 Task: Look for properties with 5 bedrooms.
Action: Mouse moved to (703, 192)
Screenshot: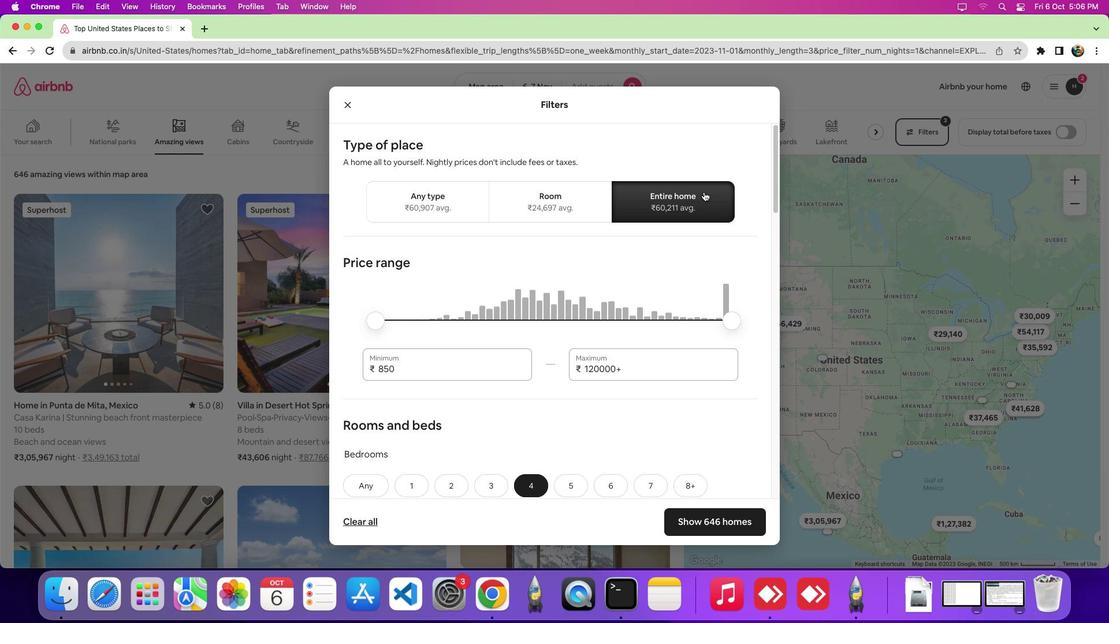 
Action: Mouse pressed left at (703, 192)
Screenshot: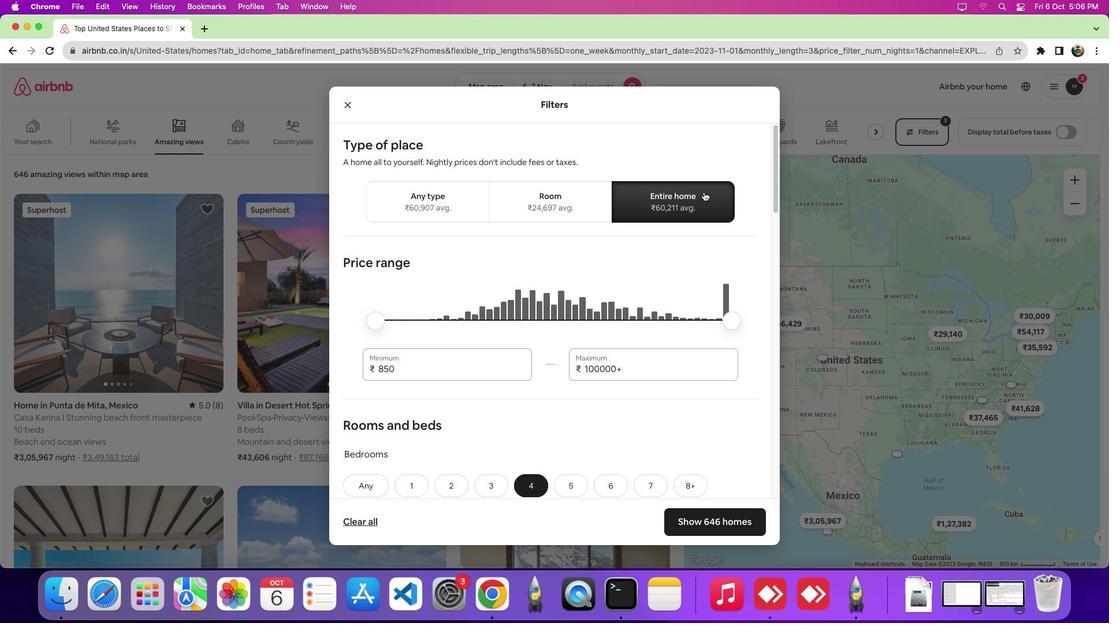 
Action: Mouse moved to (674, 277)
Screenshot: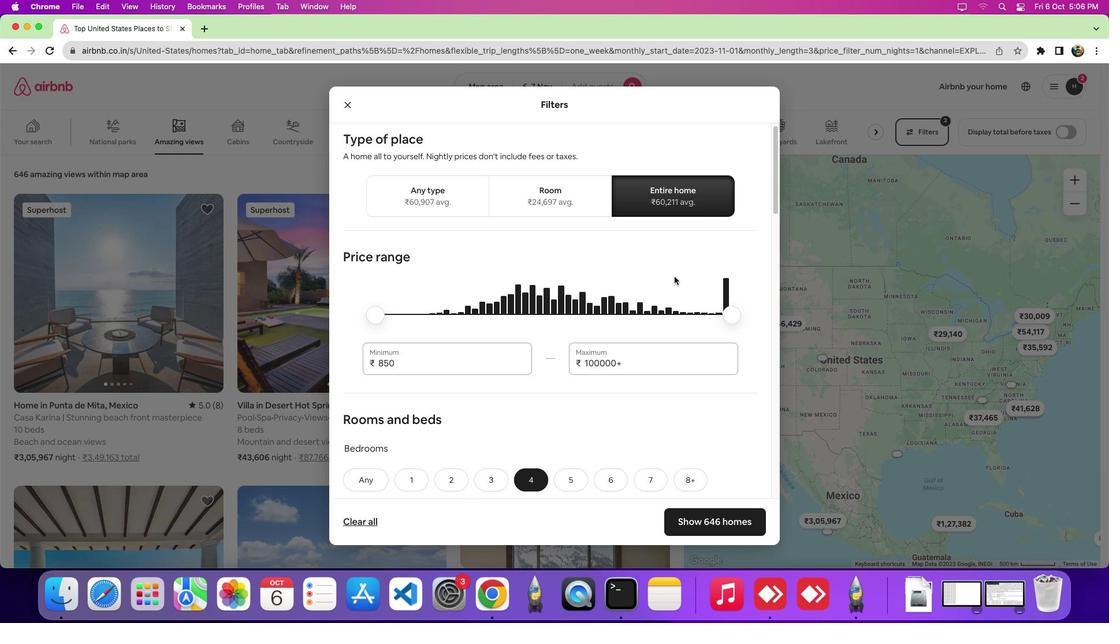 
Action: Mouse scrolled (674, 277) with delta (0, 0)
Screenshot: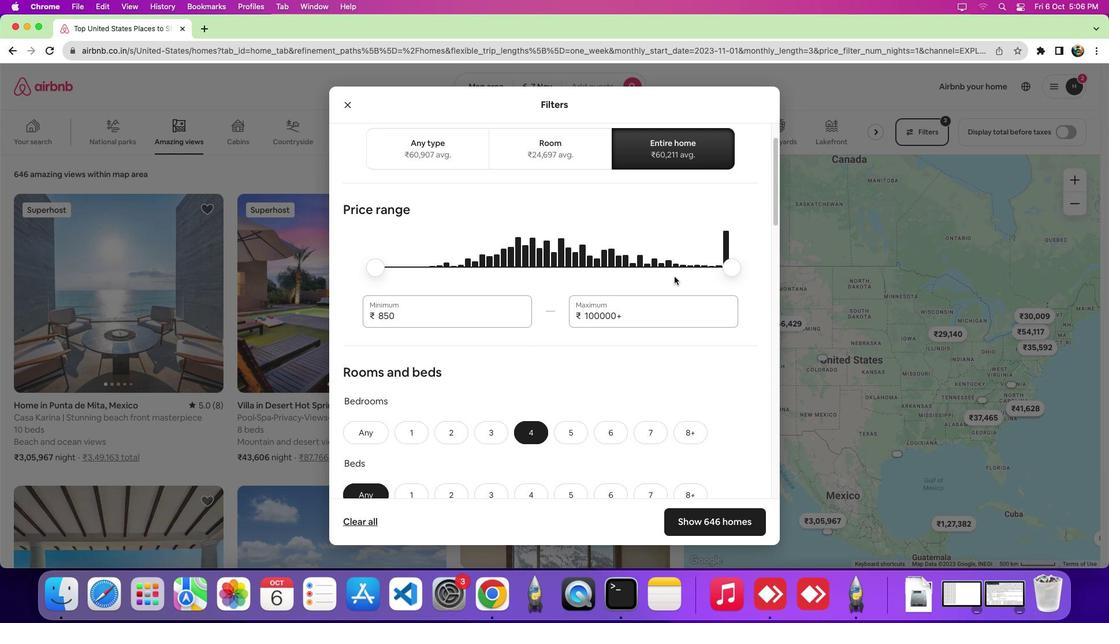 
Action: Mouse scrolled (674, 277) with delta (0, 0)
Screenshot: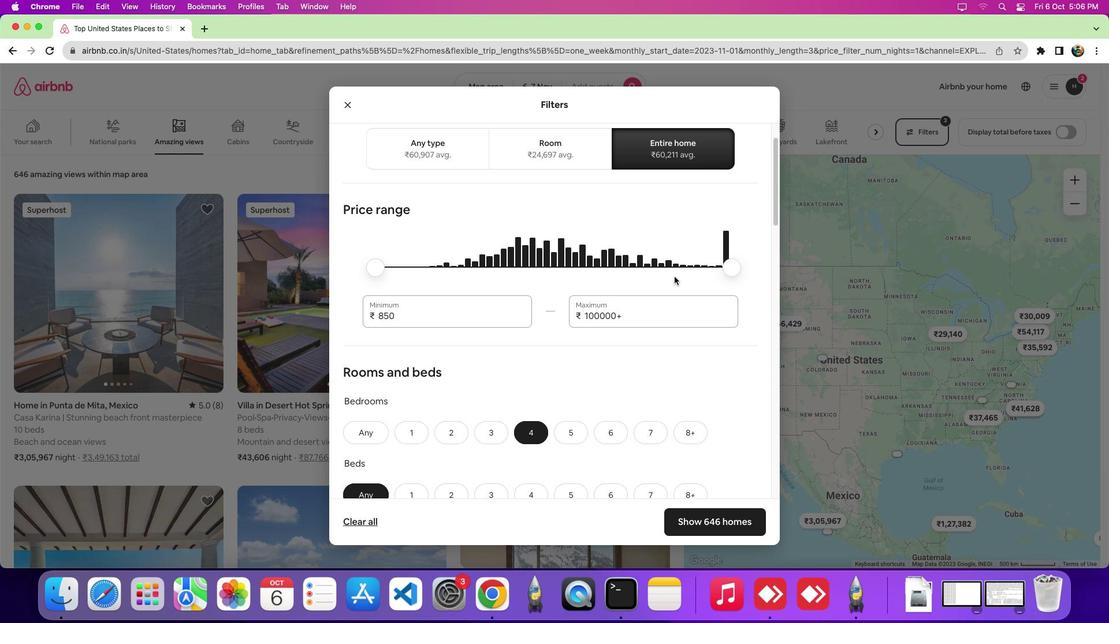 
Action: Mouse scrolled (674, 277) with delta (0, 0)
Screenshot: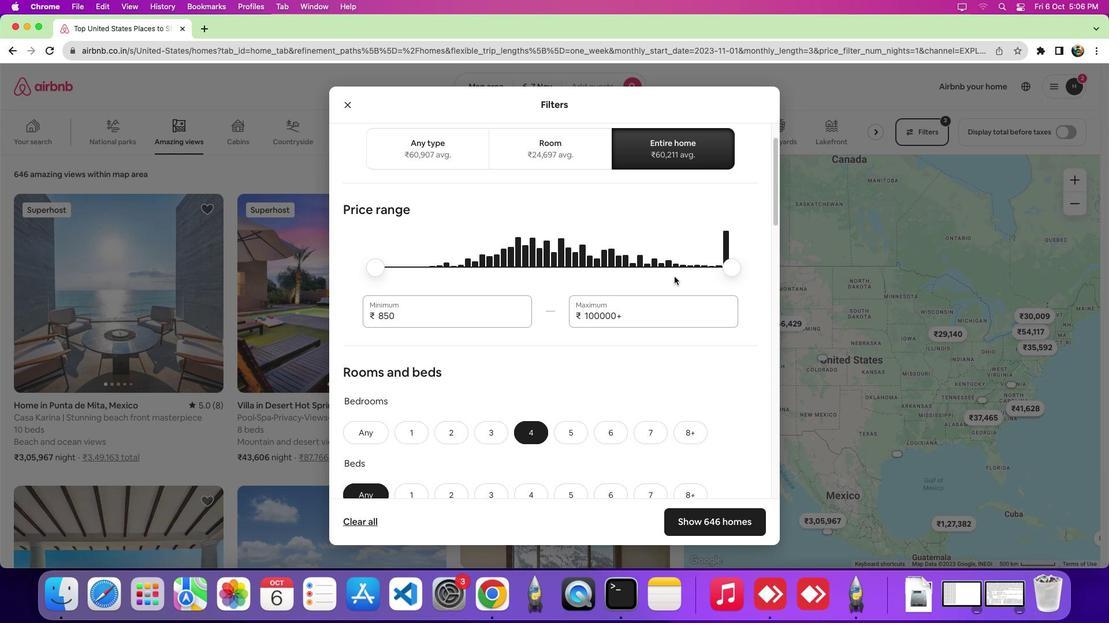 
Action: Mouse scrolled (674, 277) with delta (0, 0)
Screenshot: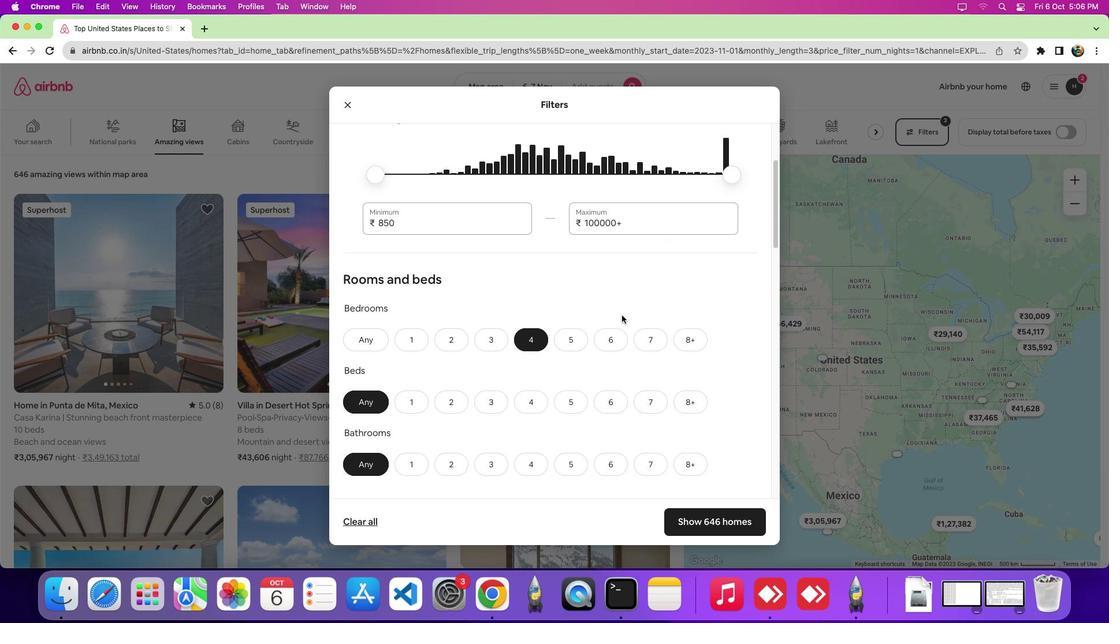 
Action: Mouse scrolled (674, 277) with delta (0, 0)
Screenshot: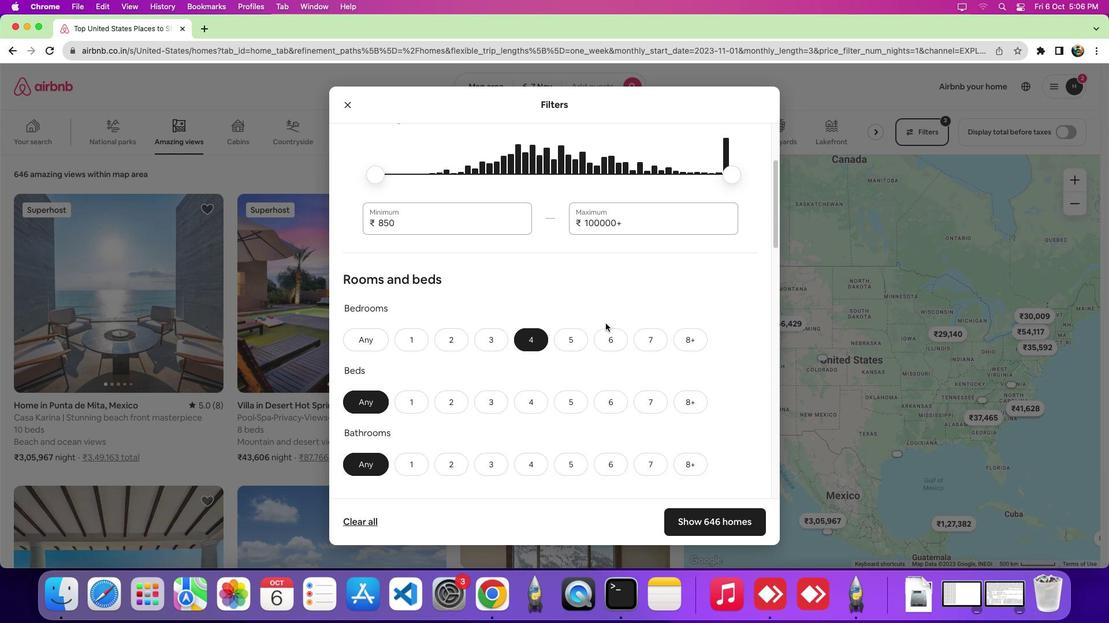 
Action: Mouse scrolled (674, 277) with delta (0, -1)
Screenshot: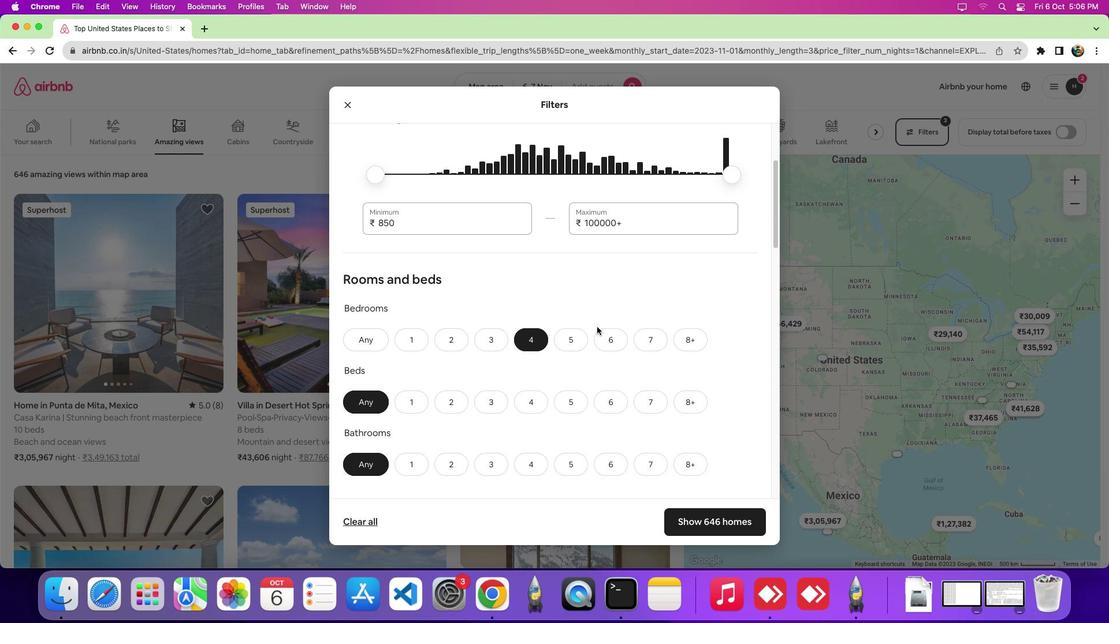 
Action: Mouse moved to (575, 342)
Screenshot: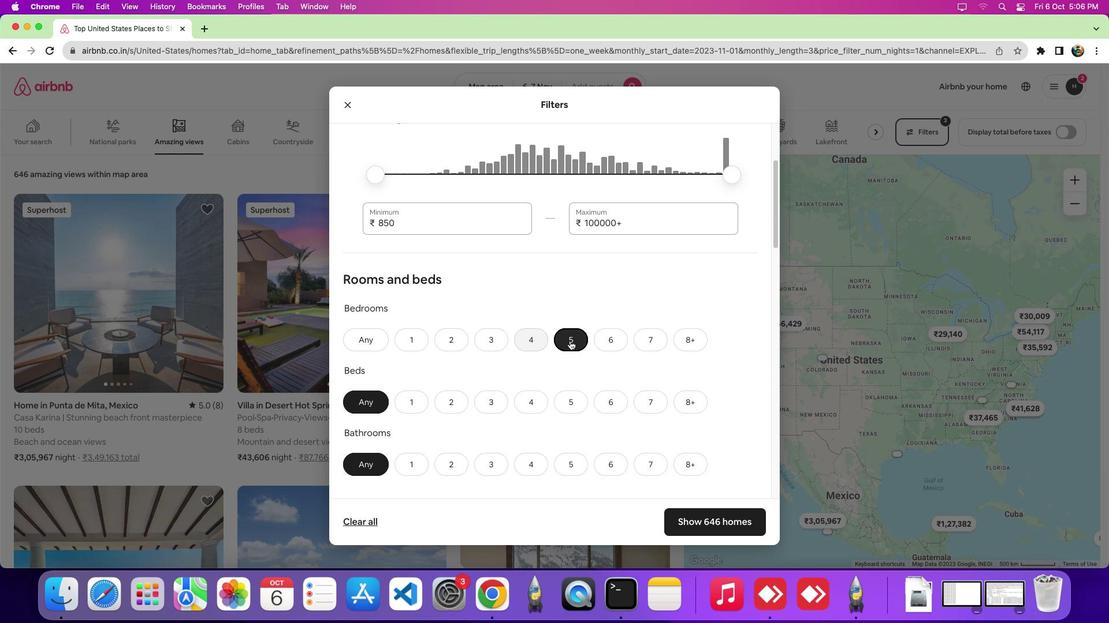 
Action: Mouse pressed left at (575, 342)
Screenshot: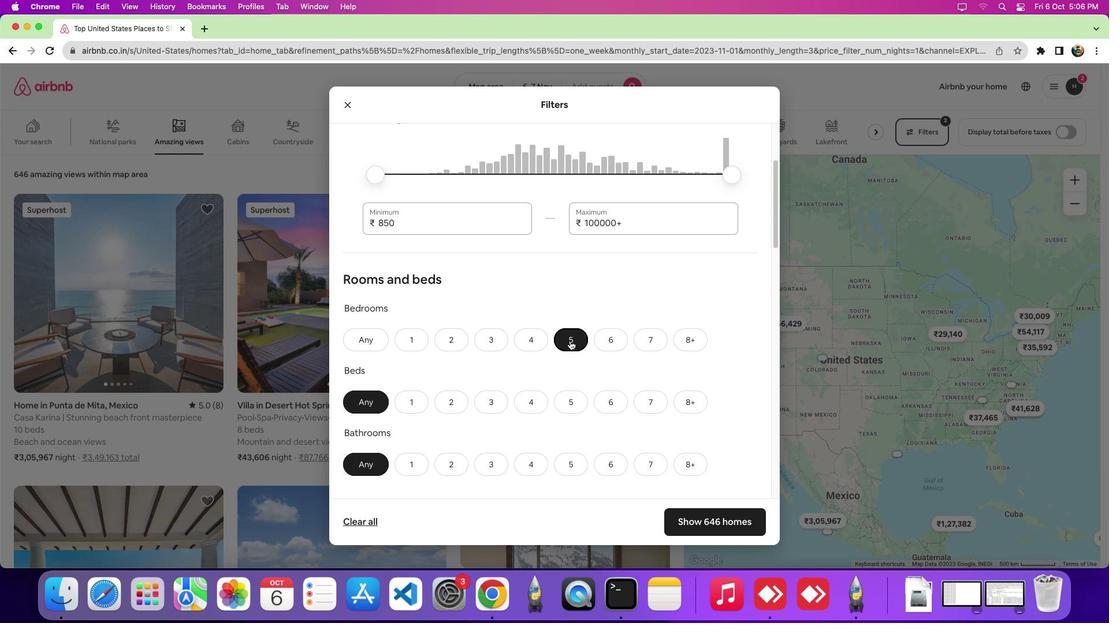 
Action: Mouse moved to (690, 514)
Screenshot: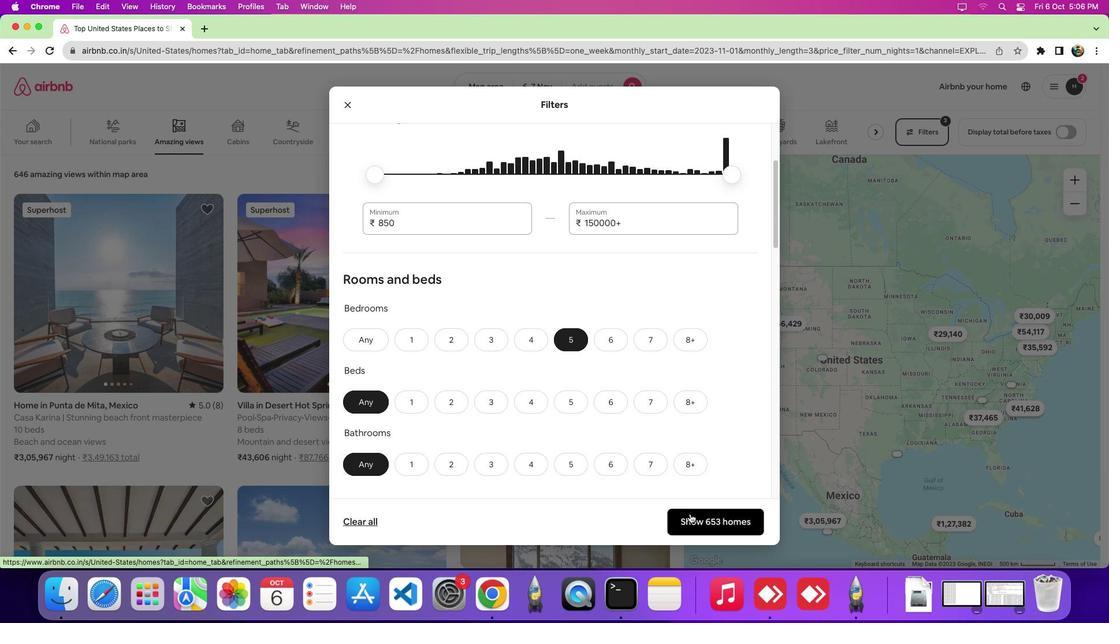 
Action: Mouse pressed left at (690, 514)
Screenshot: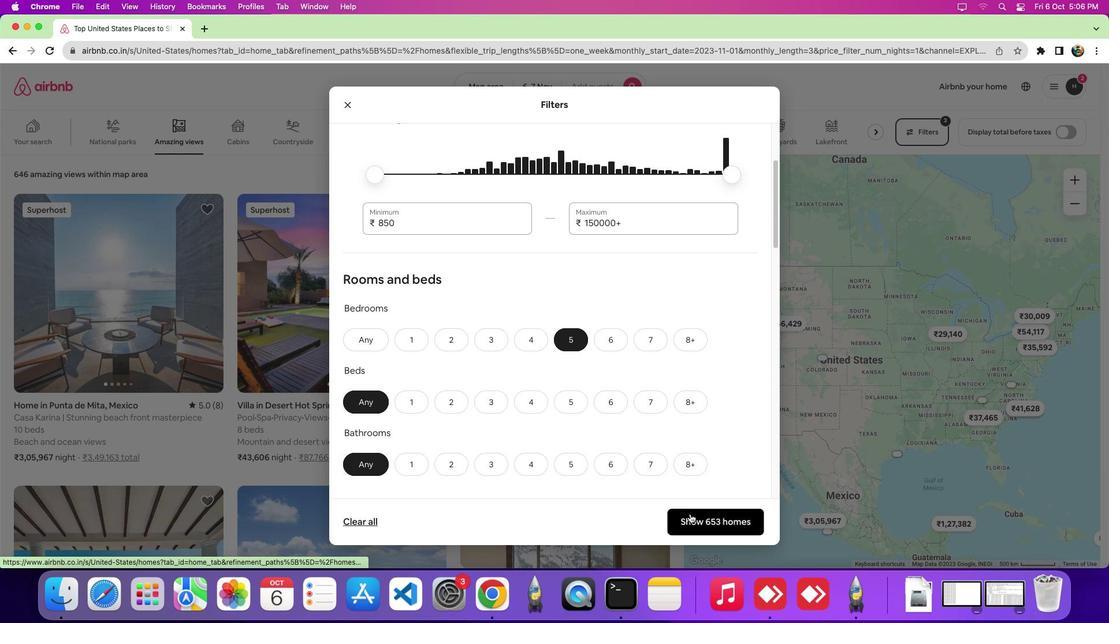 
Action: Mouse moved to (641, 457)
Screenshot: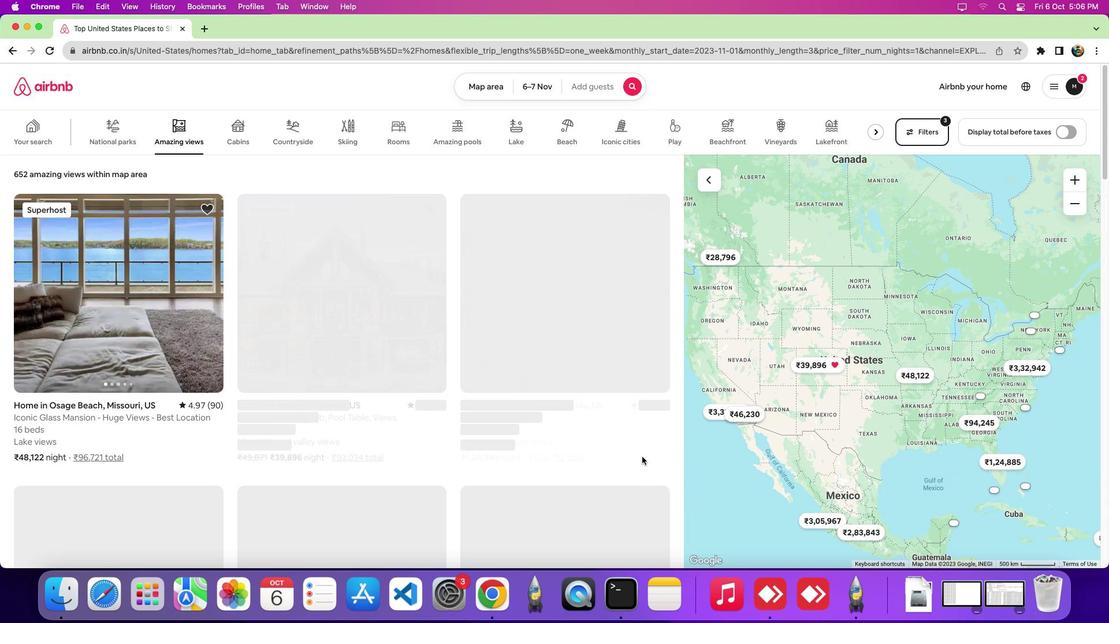 
